 Task: Change the drop-off options of your home address to "Leave it at my door".
Action: Mouse moved to (377, 74)
Screenshot: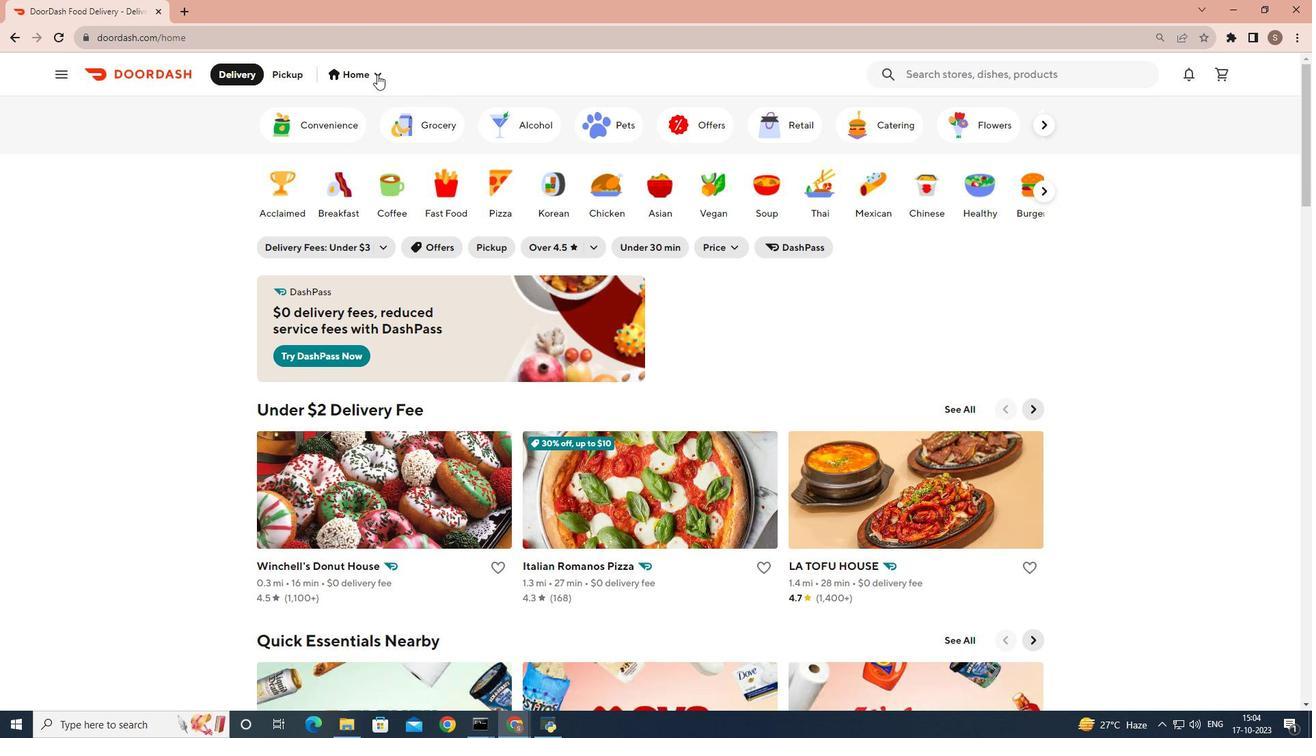 
Action: Mouse pressed left at (377, 74)
Screenshot: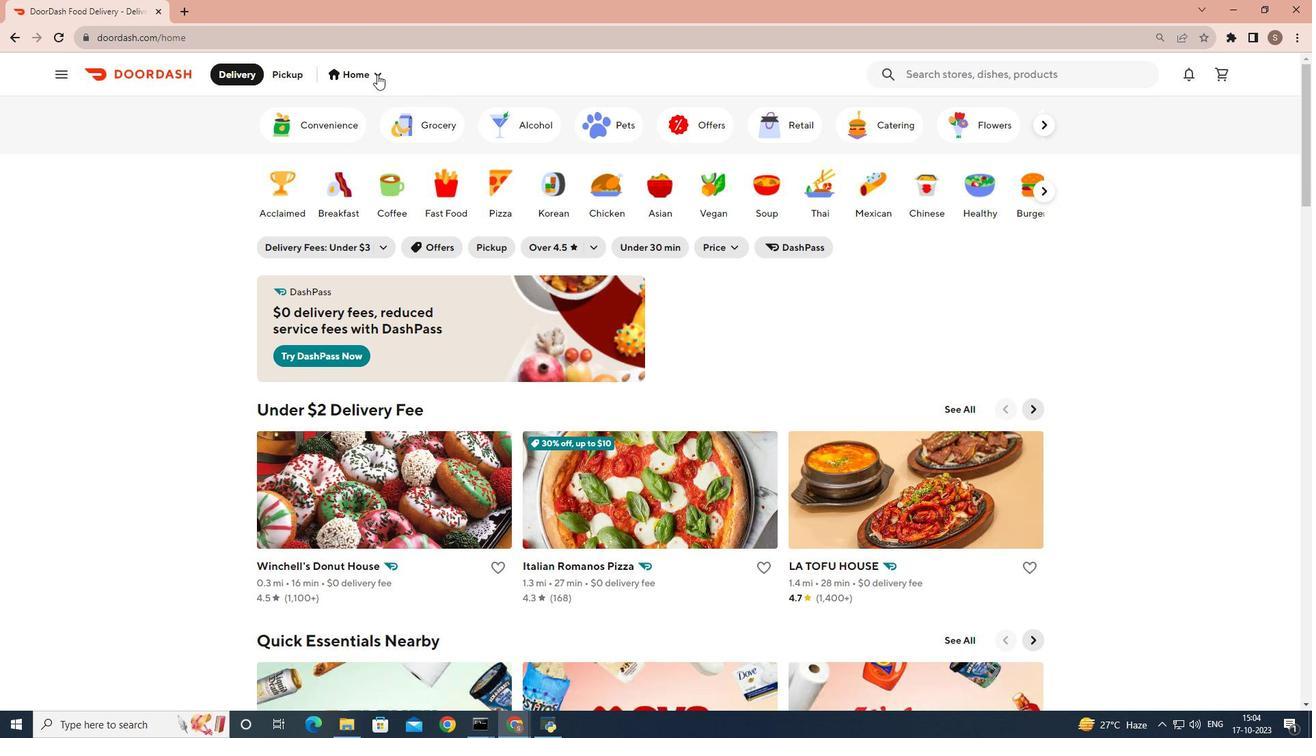 
Action: Mouse moved to (797, 431)
Screenshot: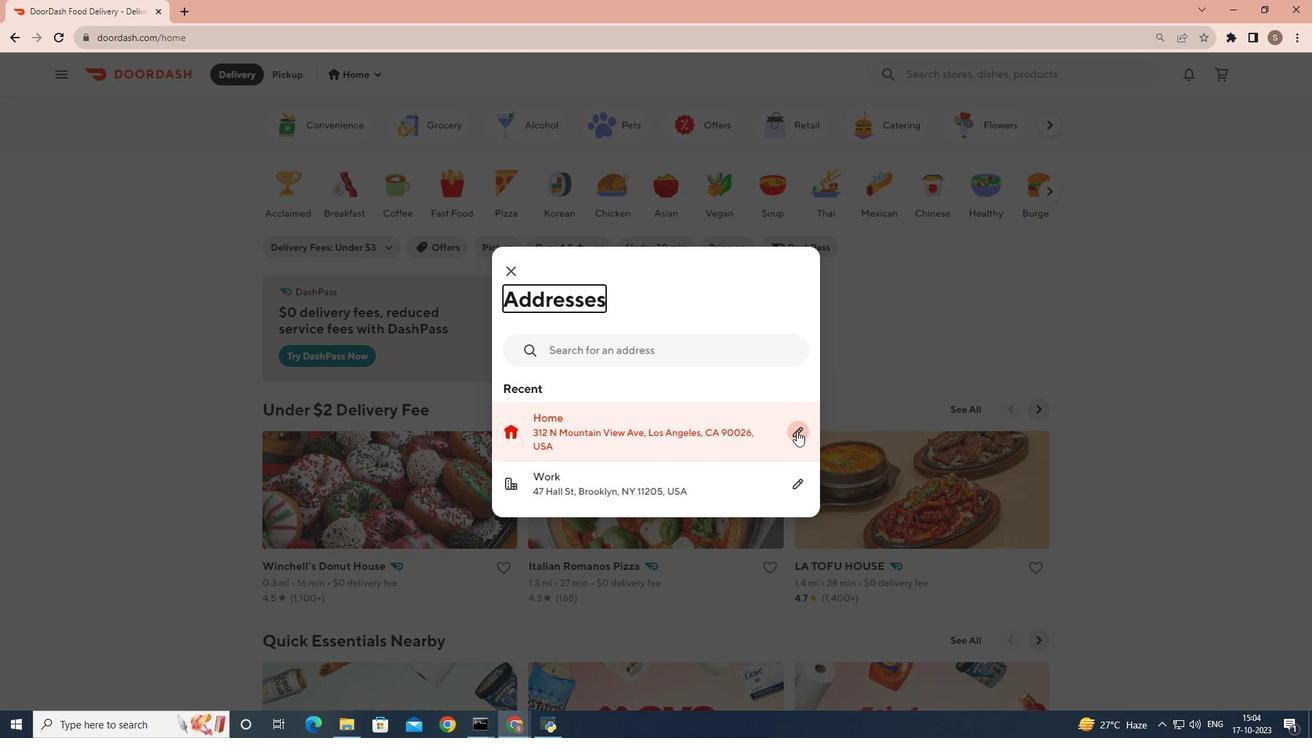 
Action: Mouse pressed left at (797, 431)
Screenshot: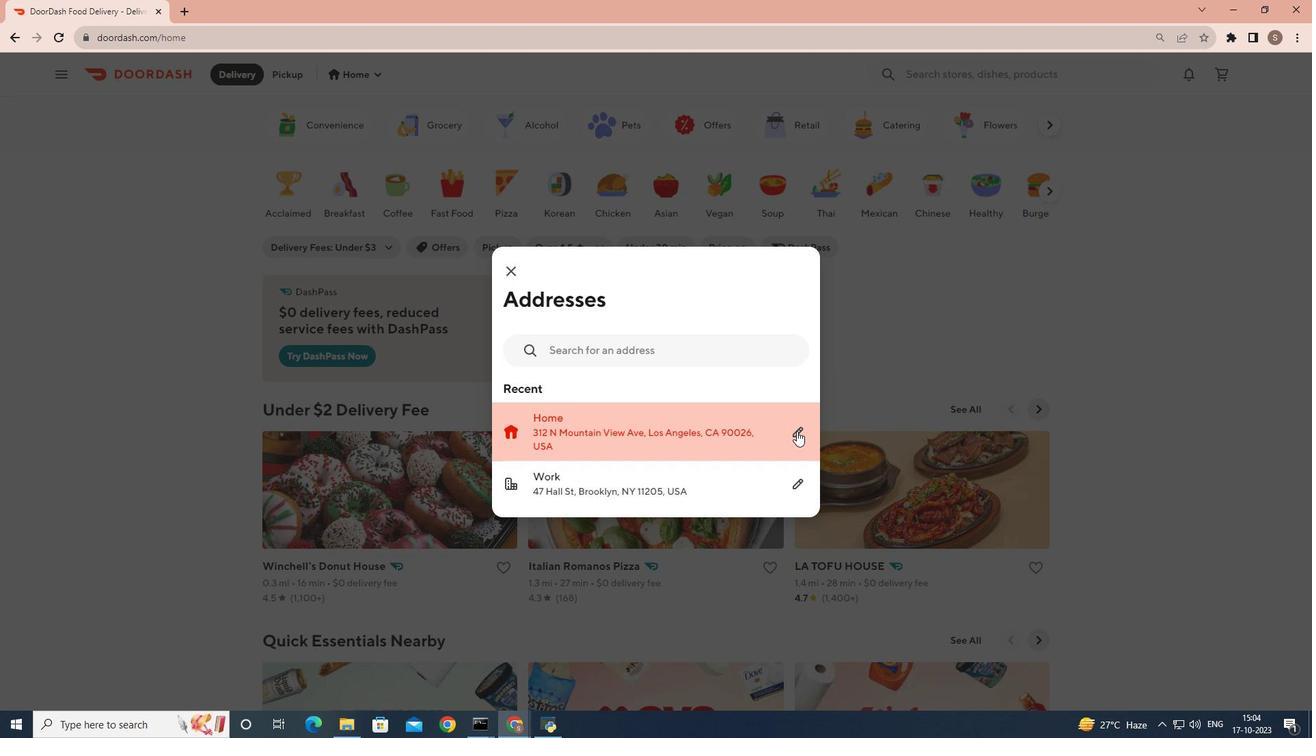 
Action: Mouse moved to (659, 516)
Screenshot: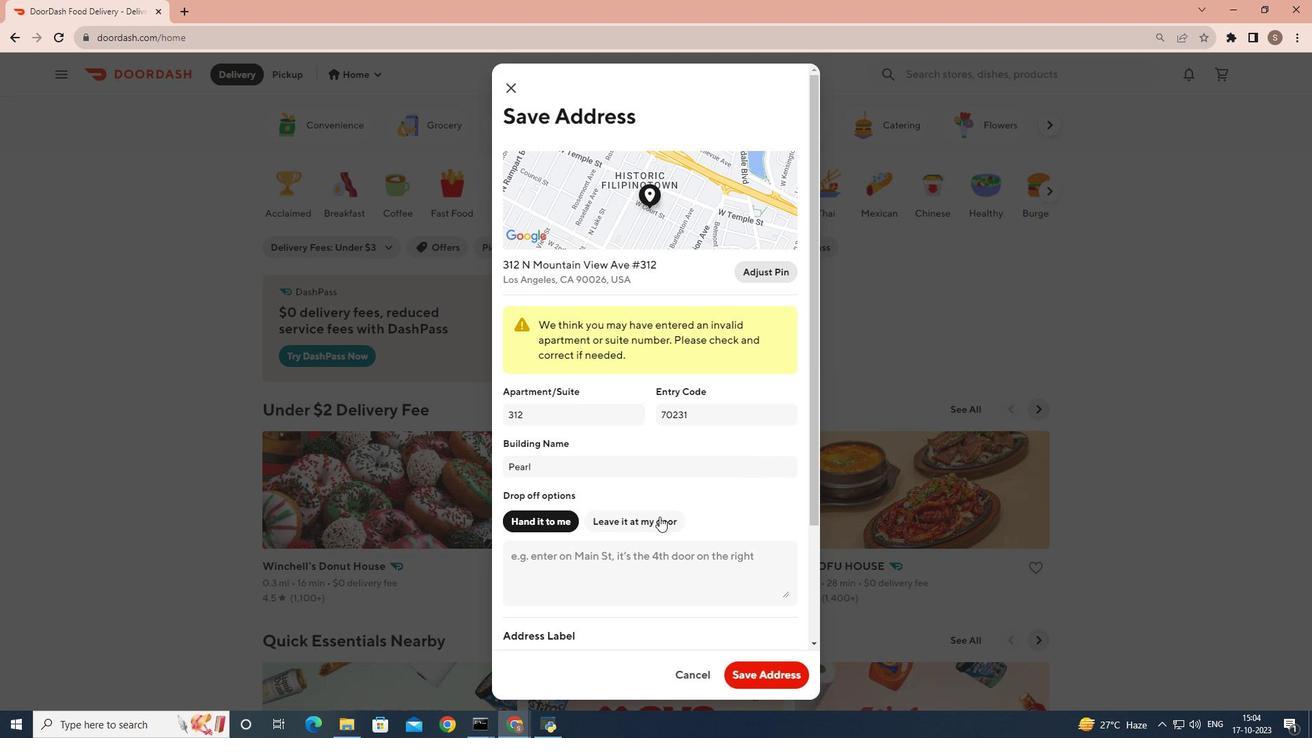 
Action: Mouse pressed left at (659, 516)
Screenshot: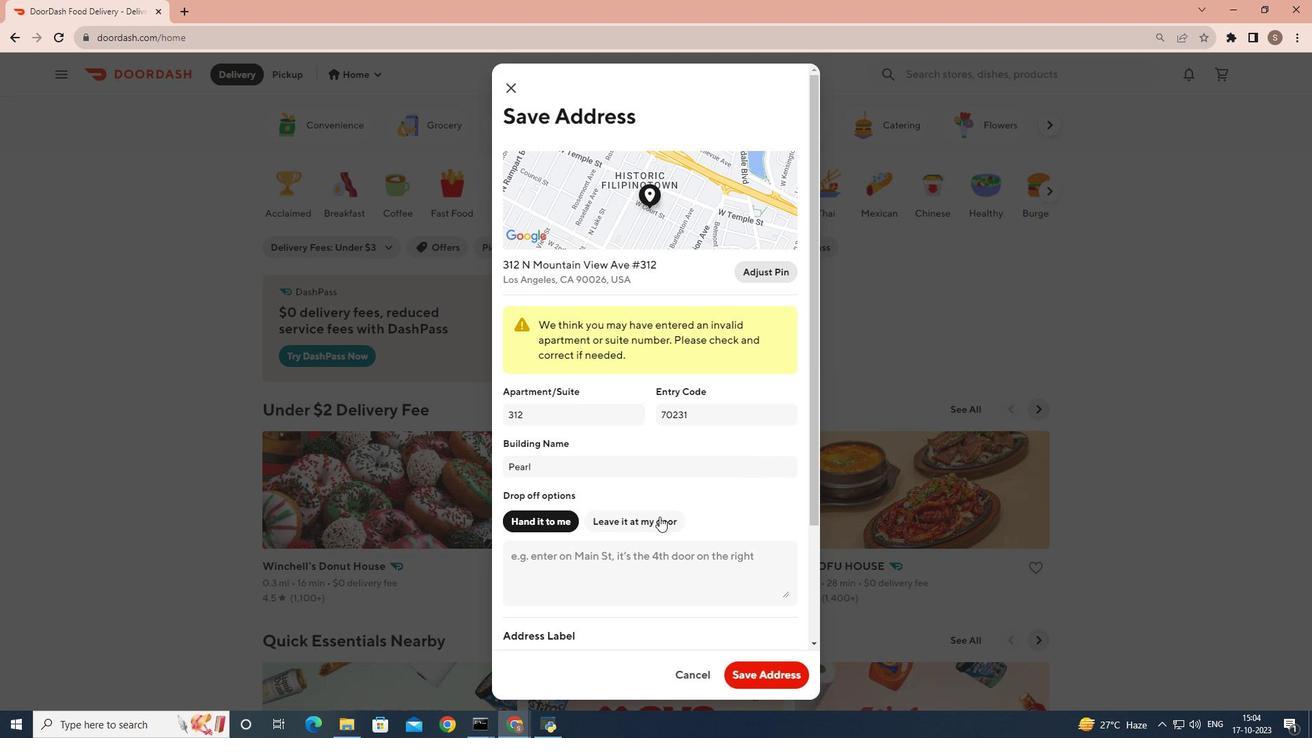 
Action: Mouse moved to (768, 678)
Screenshot: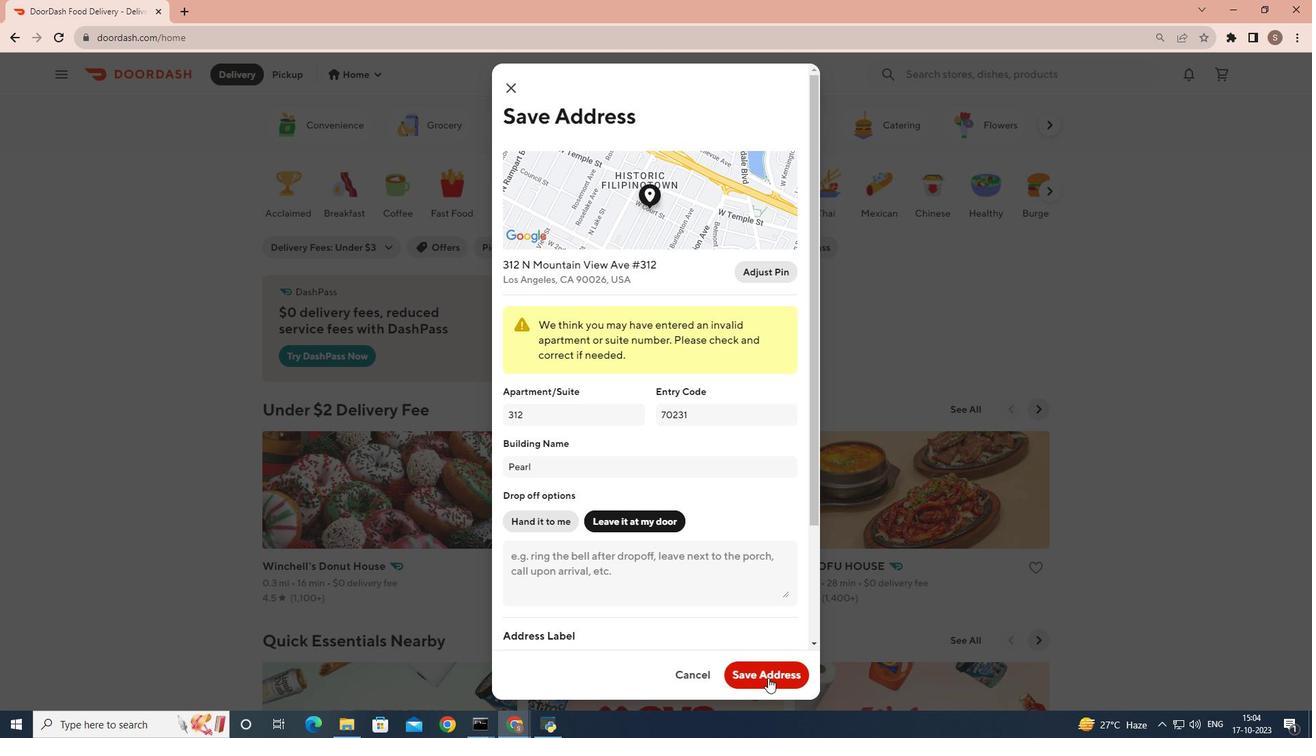 
Action: Mouse pressed left at (768, 678)
Screenshot: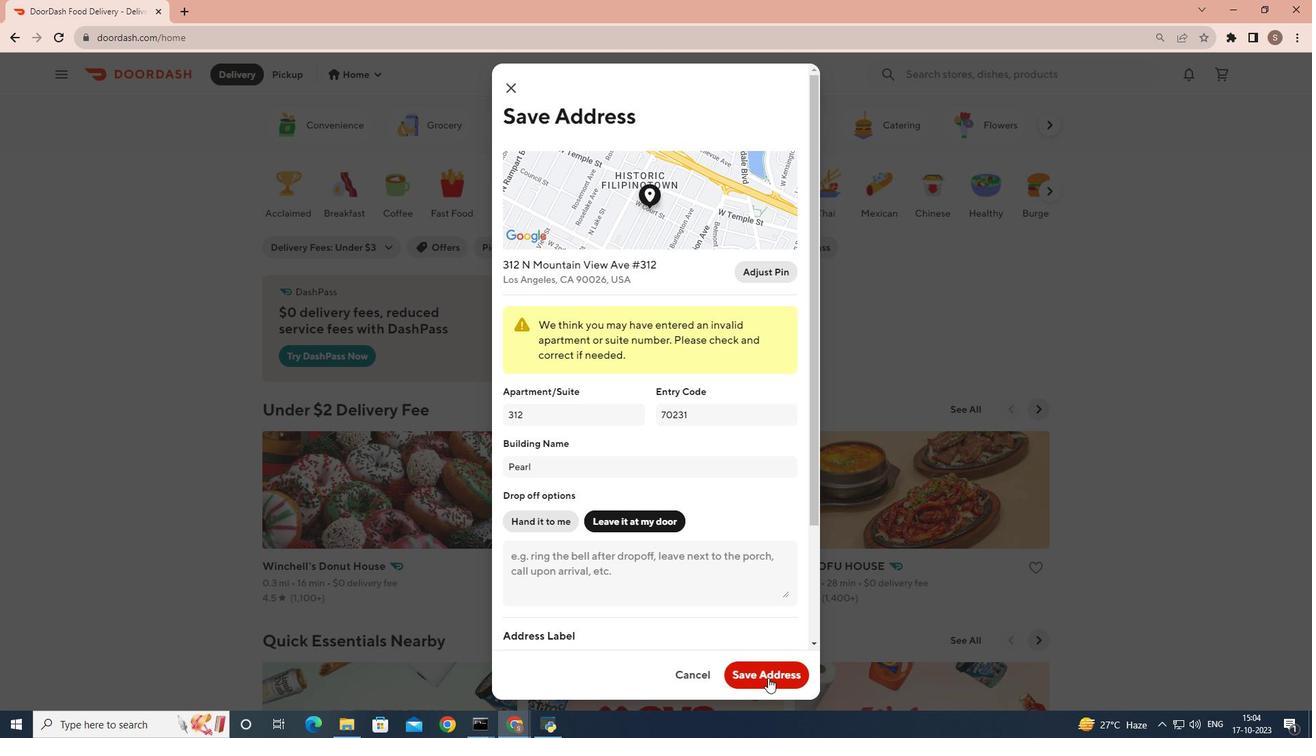 
